 Task: Create List Upgrades in Board Website Maintenance to Workspace Digital Analytics. Create List Installations in Board Product Market Fit Analysis to Workspace Digital Analytics. Create List Customizations in Board Business Model Scalability Analysis to Workspace Digital Analytics
Action: Mouse moved to (609, 141)
Screenshot: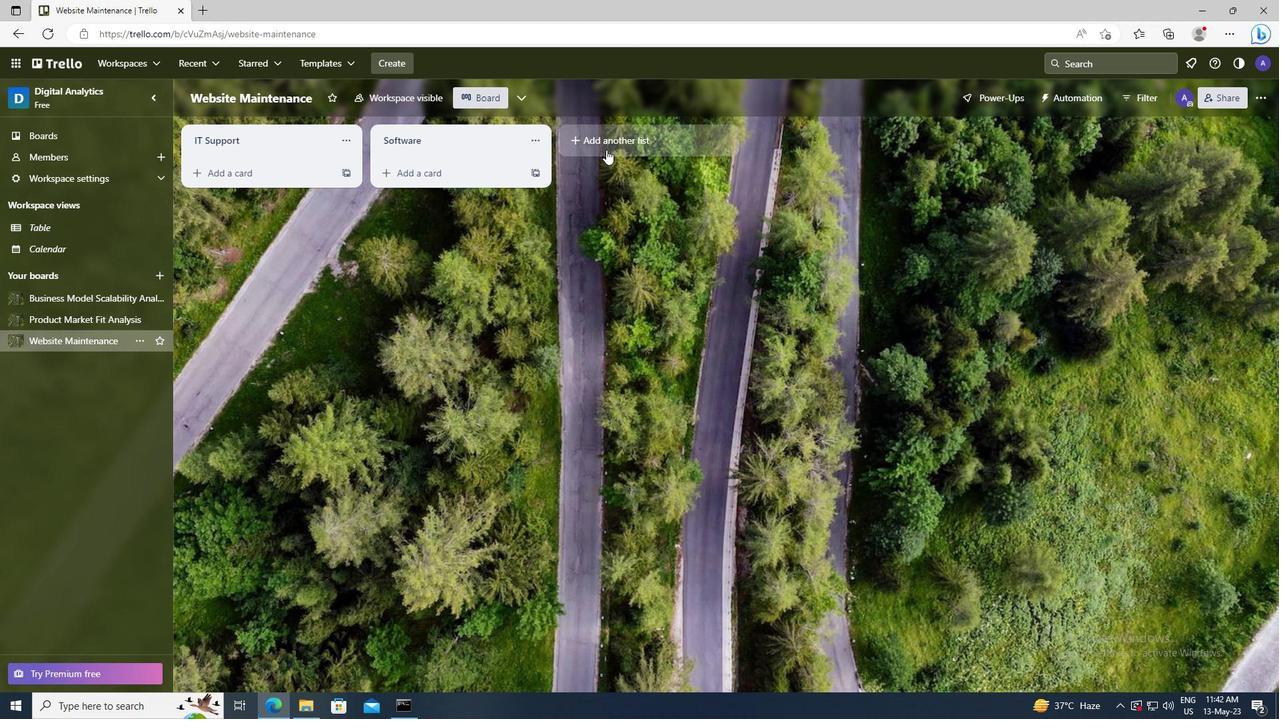 
Action: Mouse pressed left at (609, 141)
Screenshot: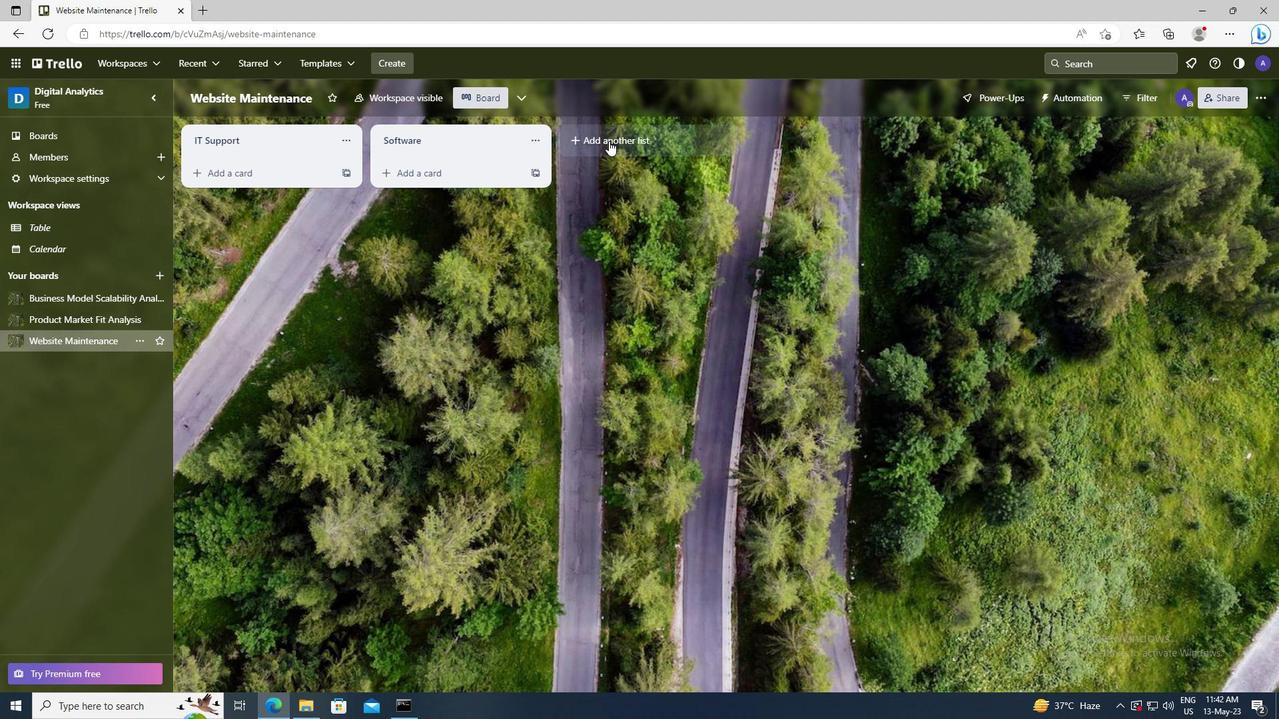 
Action: Key pressed <Key.shift>UPGRADES
Screenshot: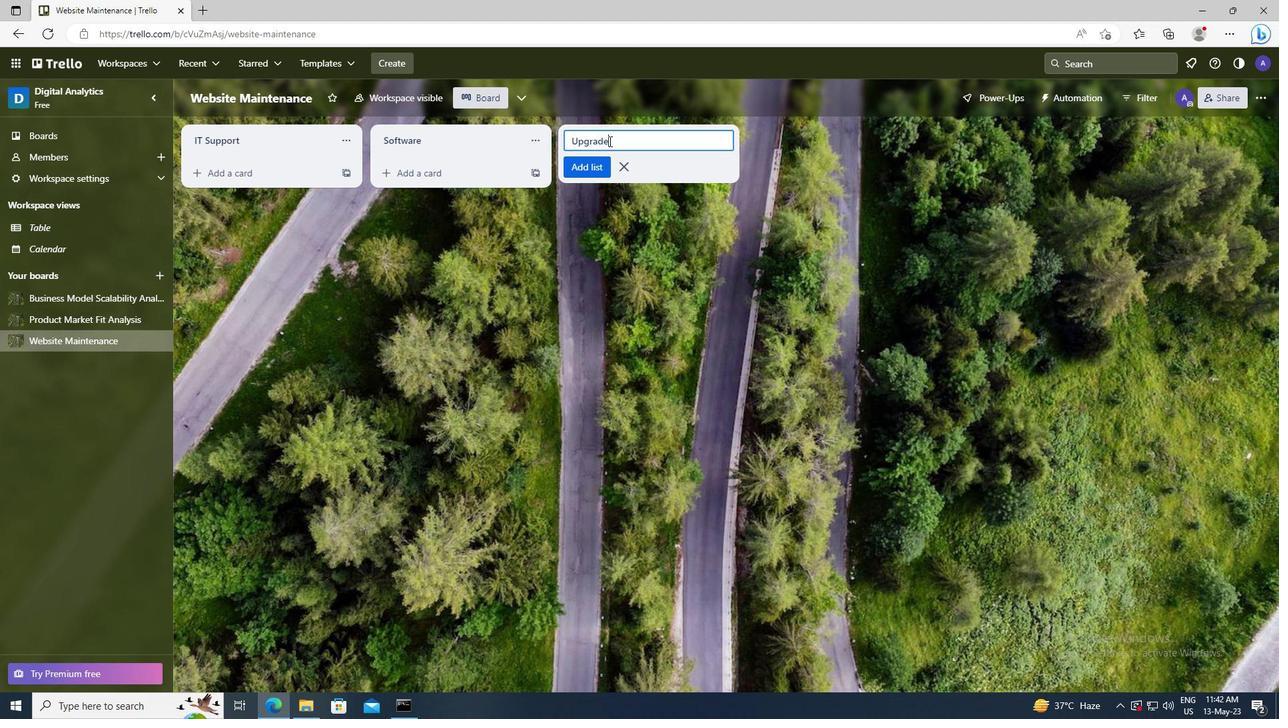 
Action: Mouse moved to (589, 169)
Screenshot: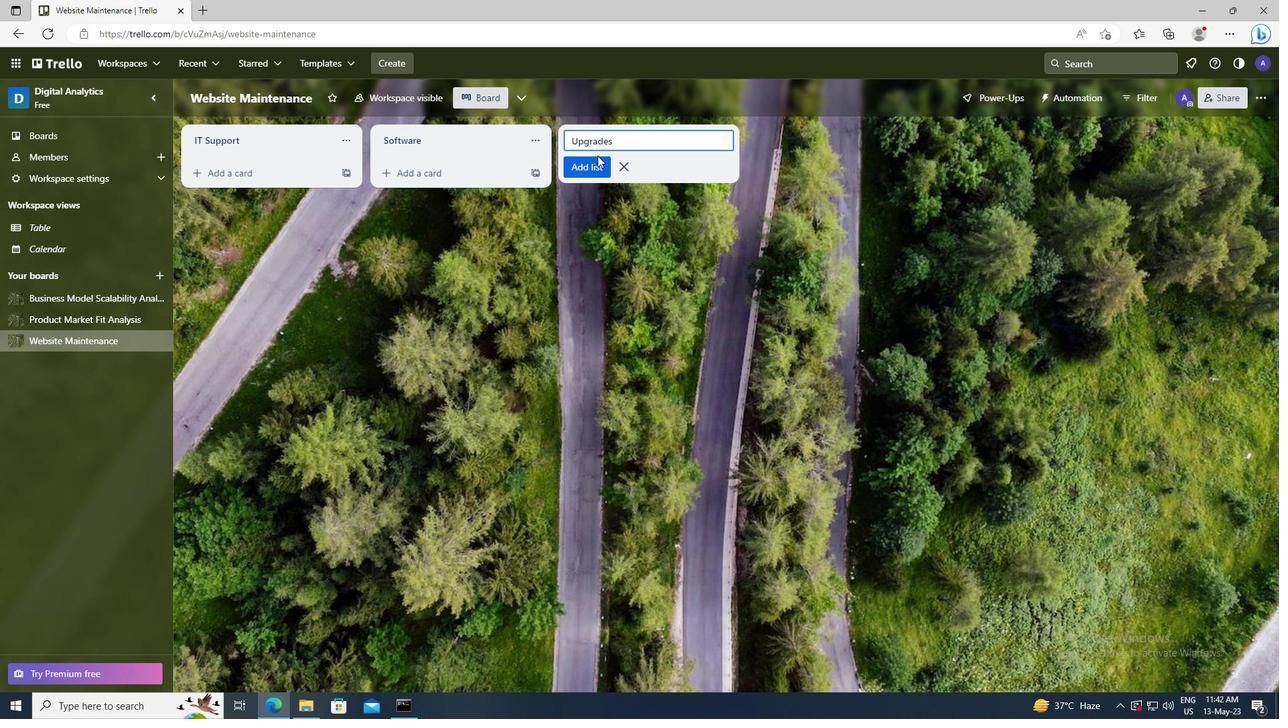 
Action: Mouse pressed left at (589, 169)
Screenshot: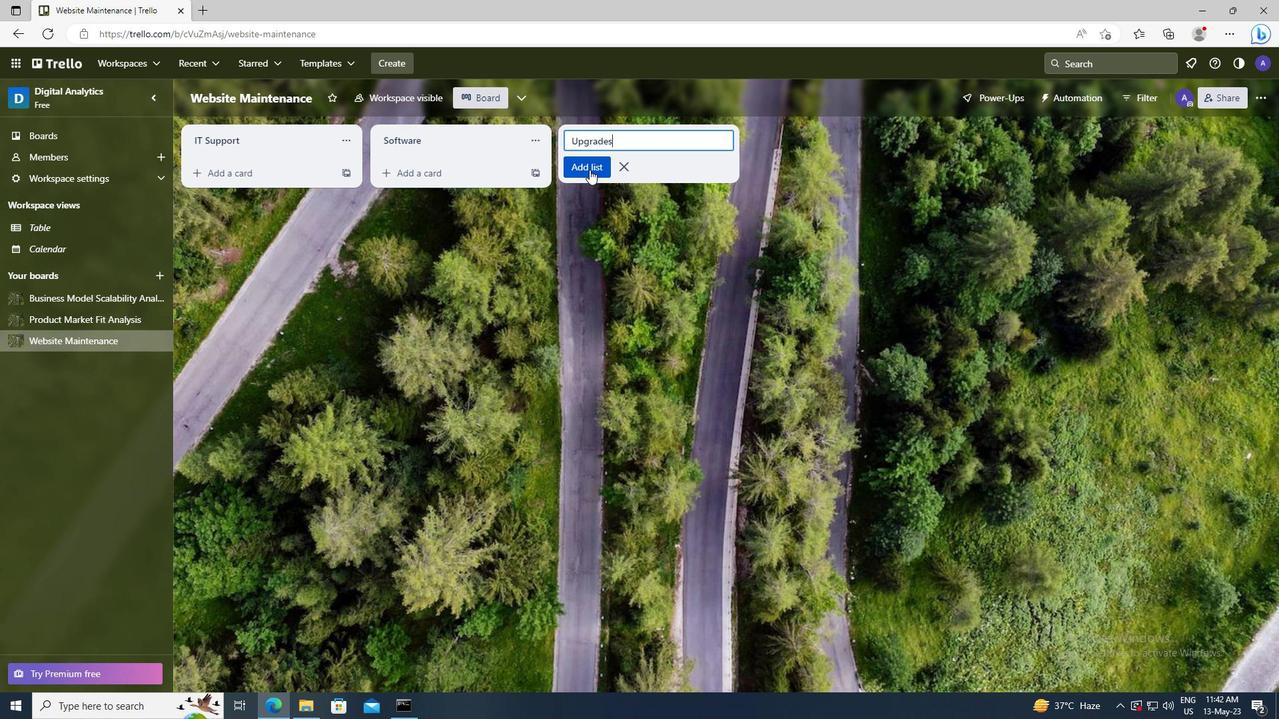 
Action: Mouse moved to (80, 319)
Screenshot: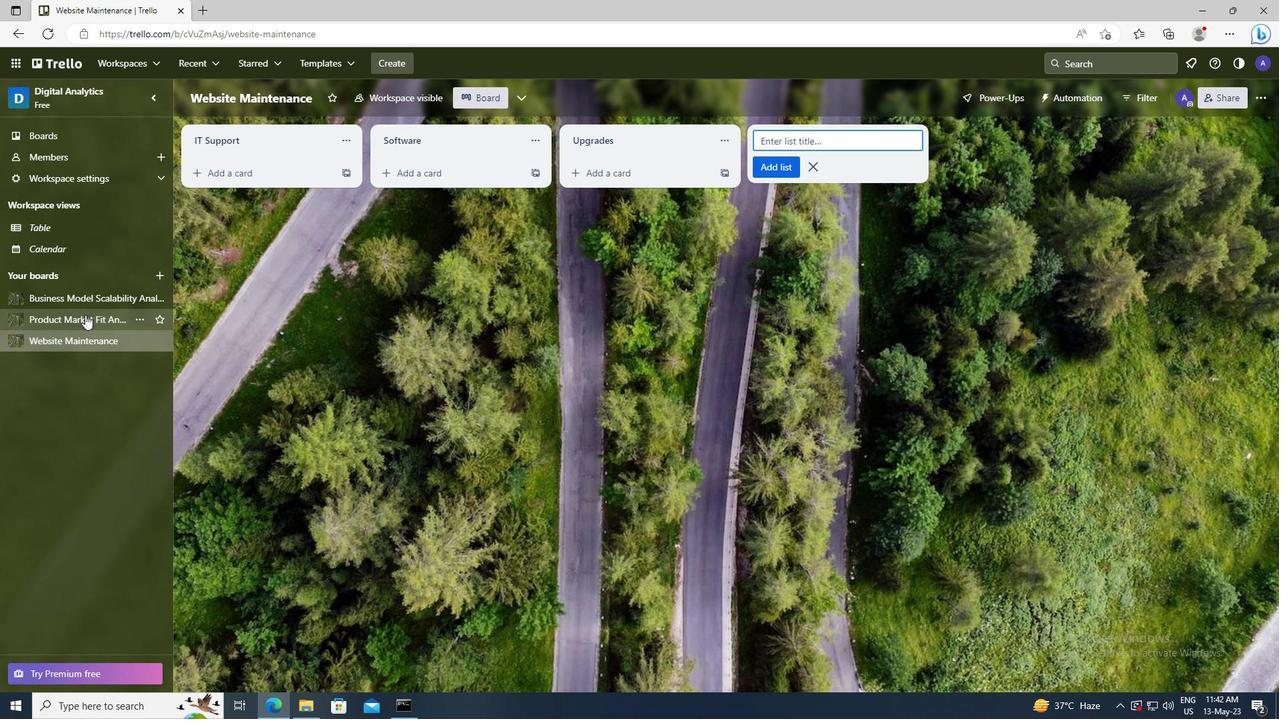 
Action: Mouse pressed left at (80, 319)
Screenshot: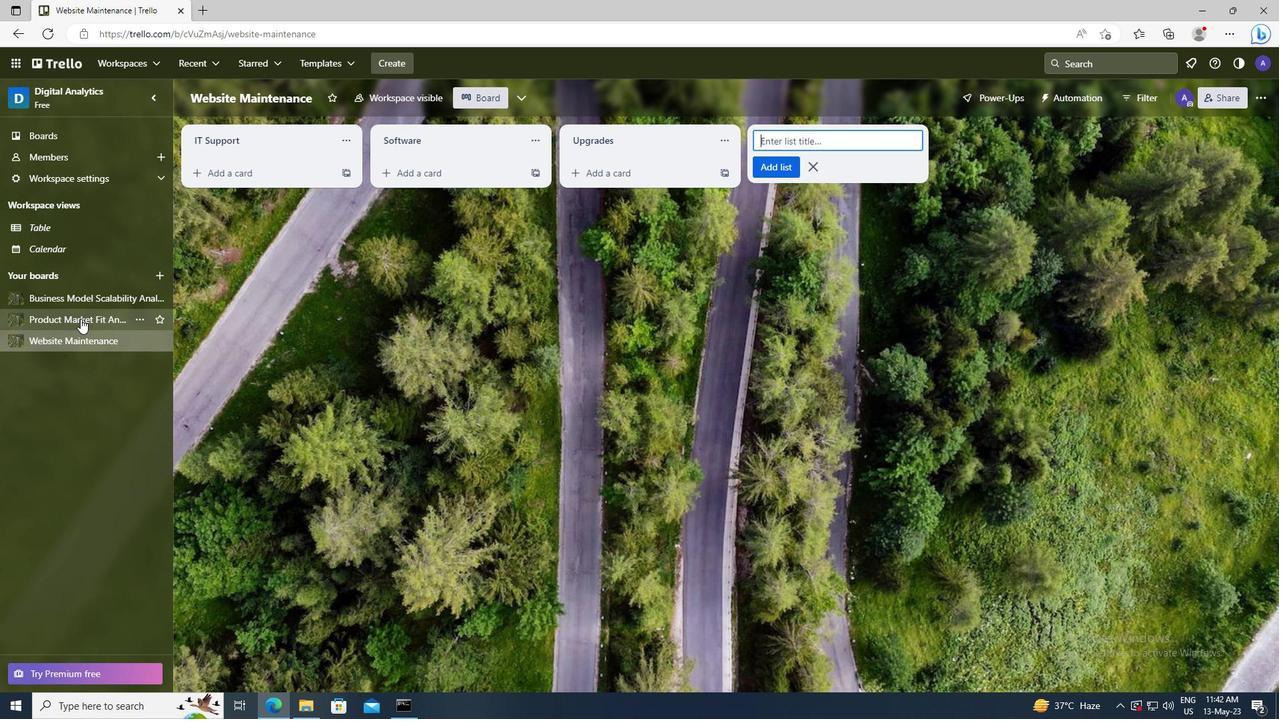 
Action: Mouse moved to (604, 141)
Screenshot: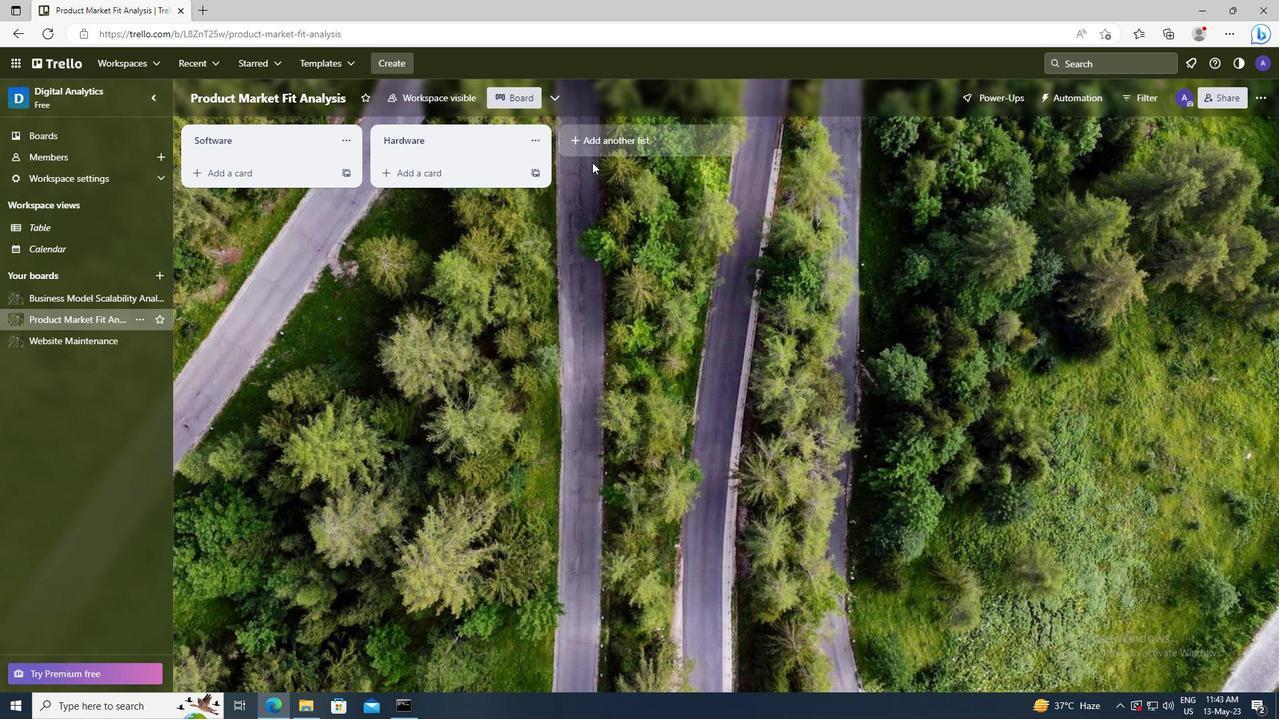
Action: Mouse pressed left at (604, 141)
Screenshot: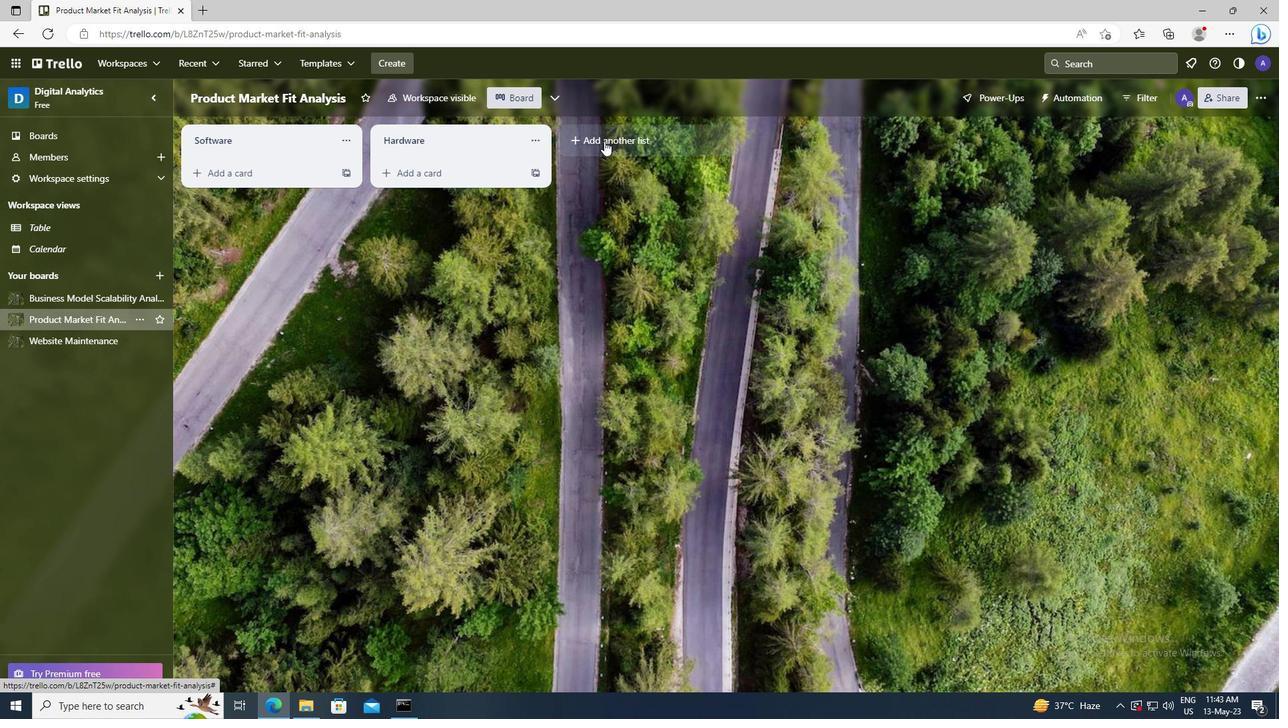 
Action: Key pressed <Key.shift>INSTALLATIONS
Screenshot: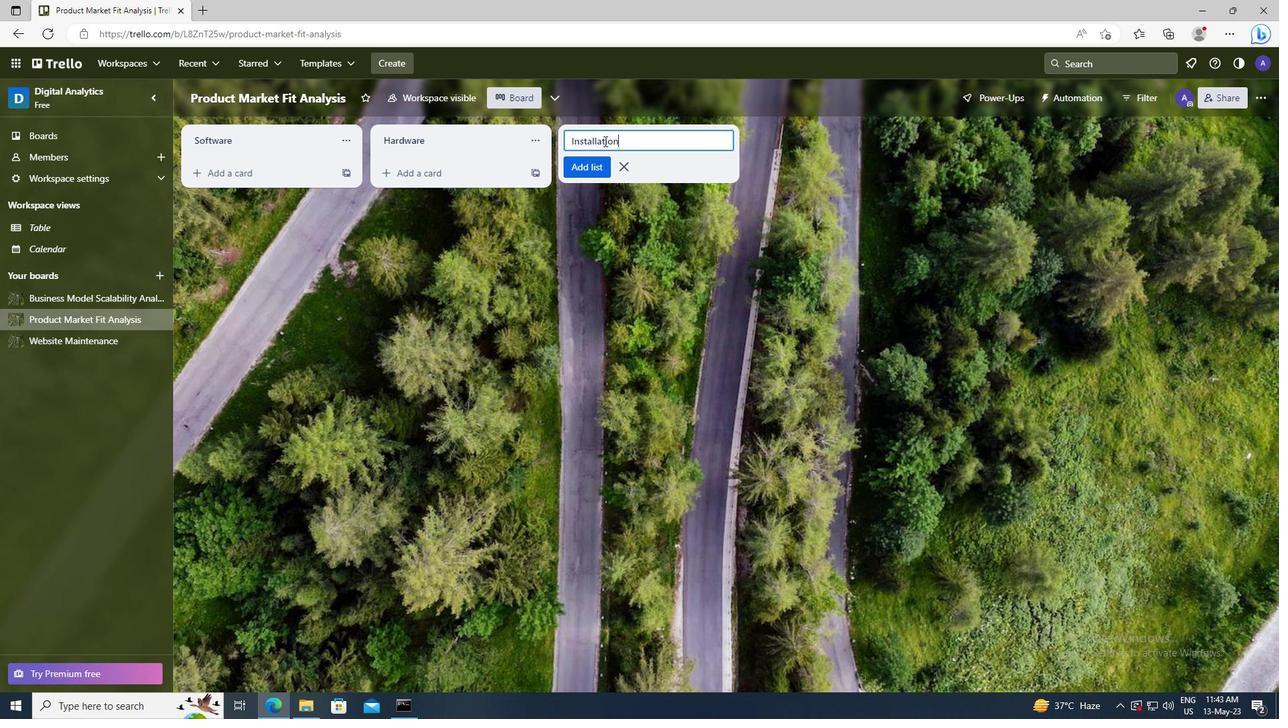 
Action: Mouse moved to (597, 164)
Screenshot: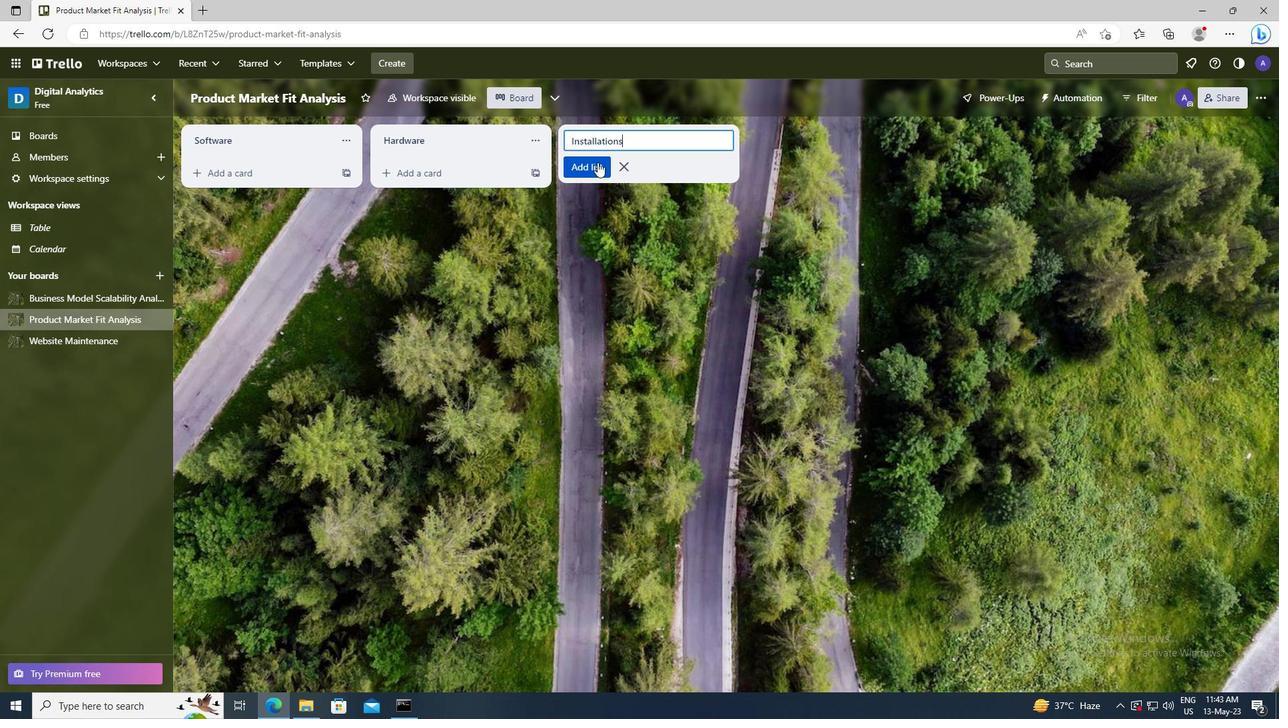 
Action: Mouse pressed left at (597, 164)
Screenshot: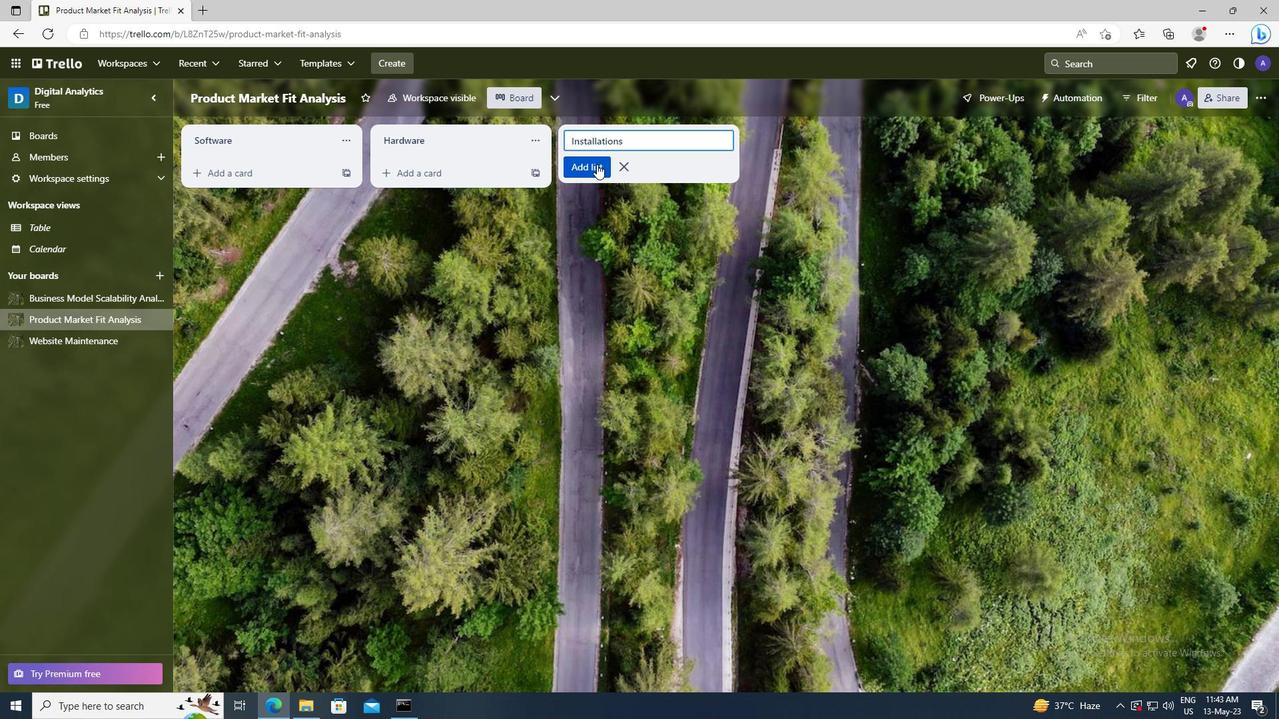 
Action: Mouse moved to (83, 300)
Screenshot: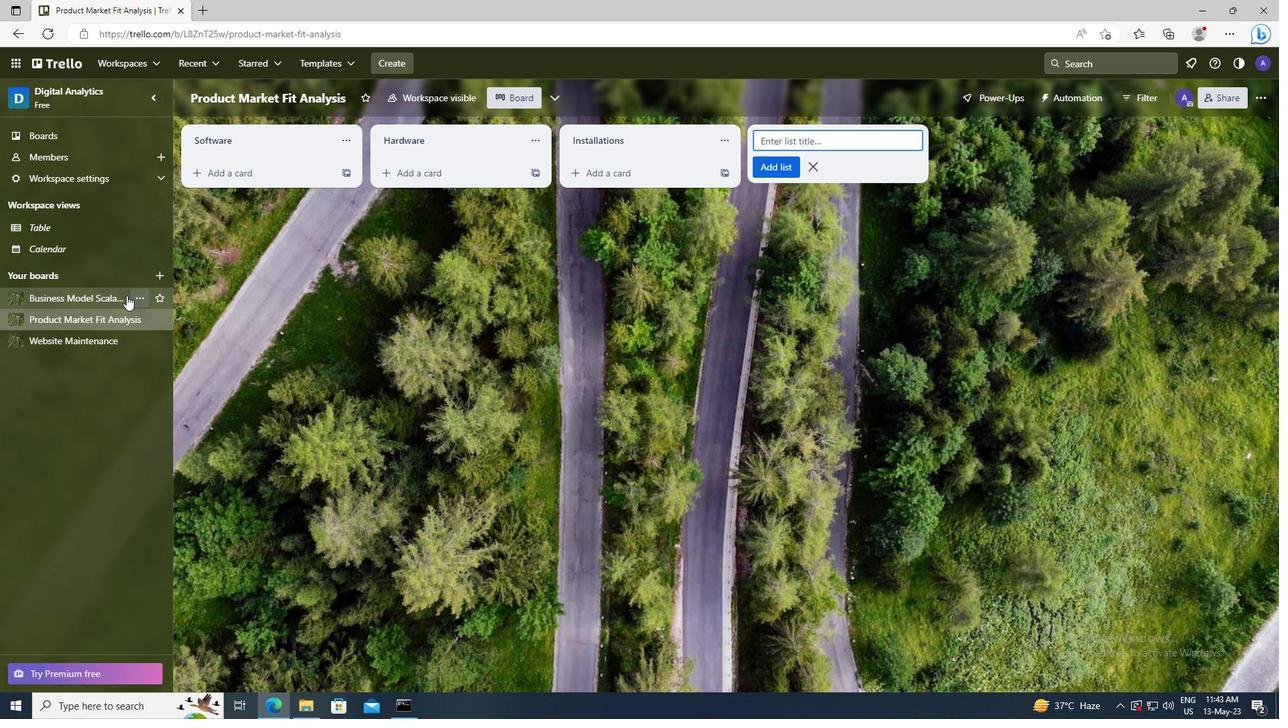 
Action: Mouse pressed left at (83, 300)
Screenshot: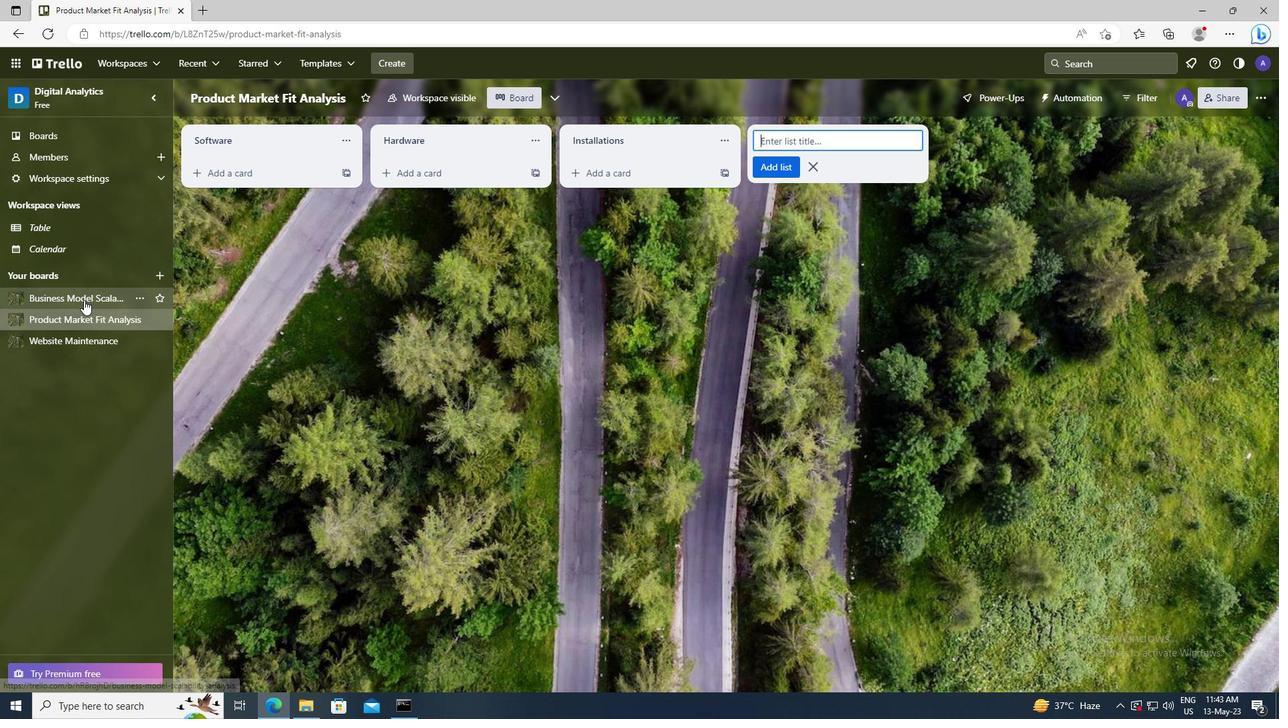 
Action: Mouse moved to (606, 142)
Screenshot: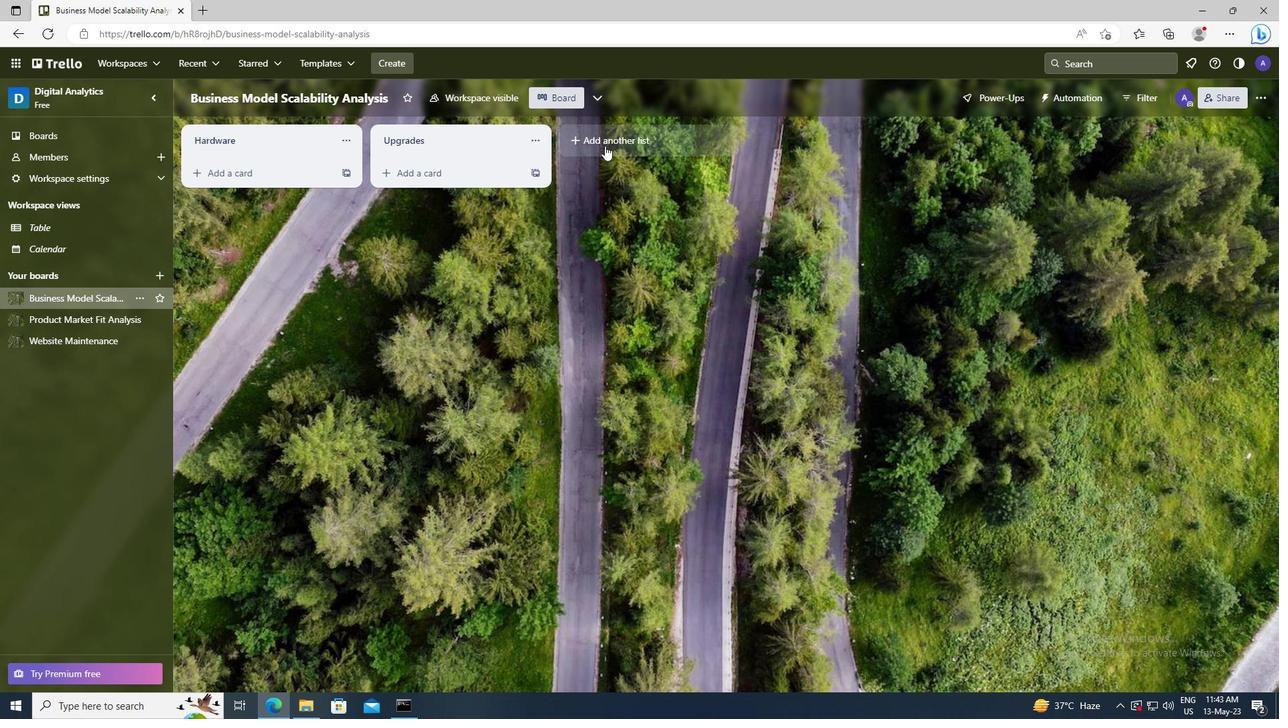 
Action: Mouse pressed left at (606, 142)
Screenshot: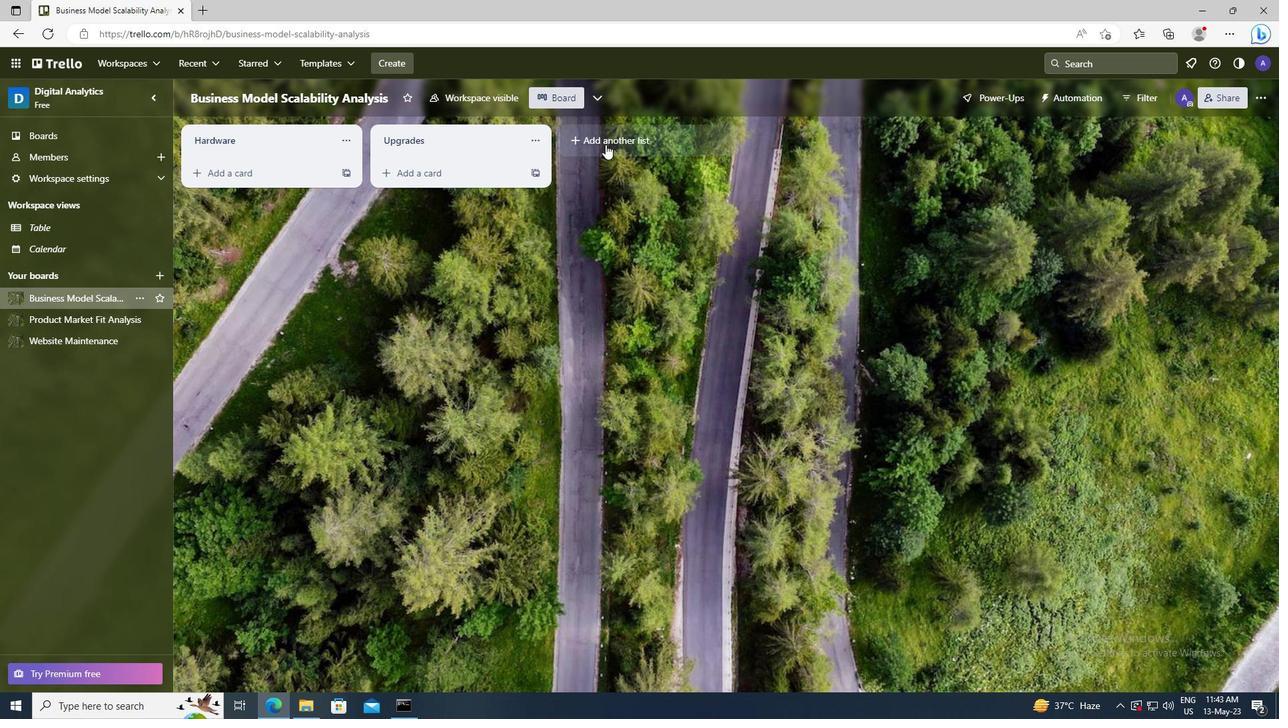 
Action: Key pressed <Key.shift>CUSTOMIZATIONS
Screenshot: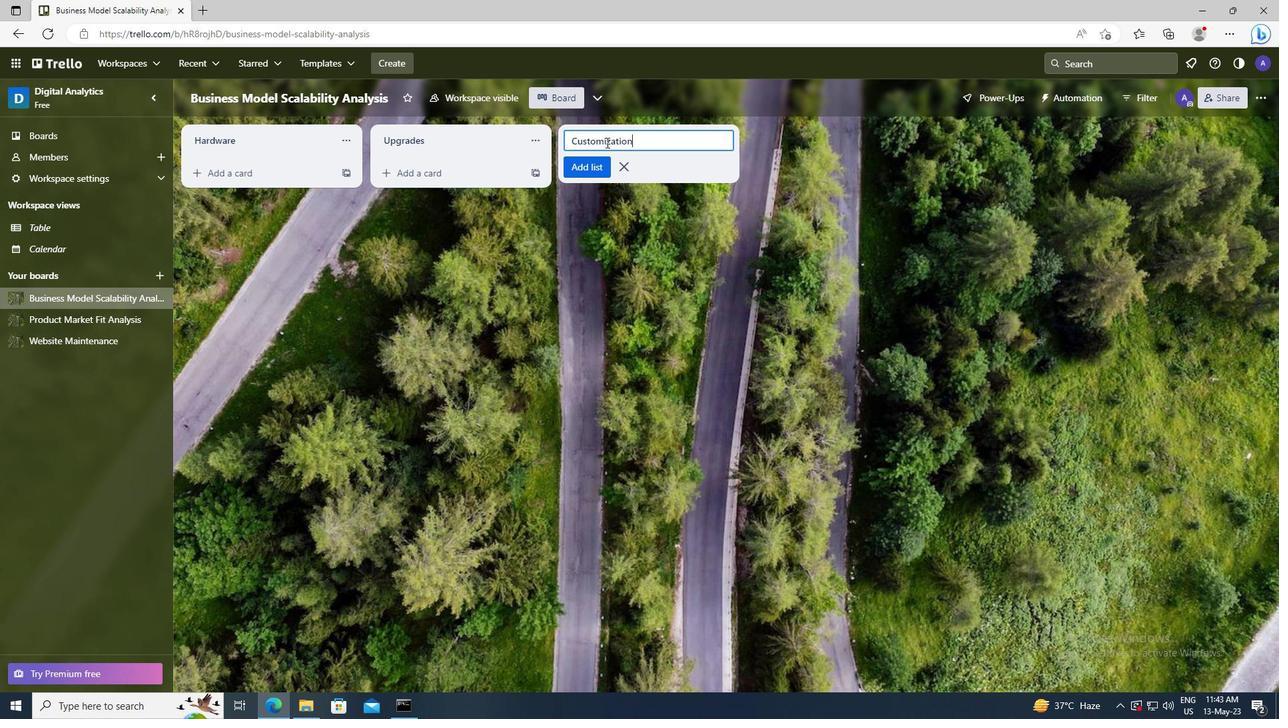 
Action: Mouse moved to (595, 167)
Screenshot: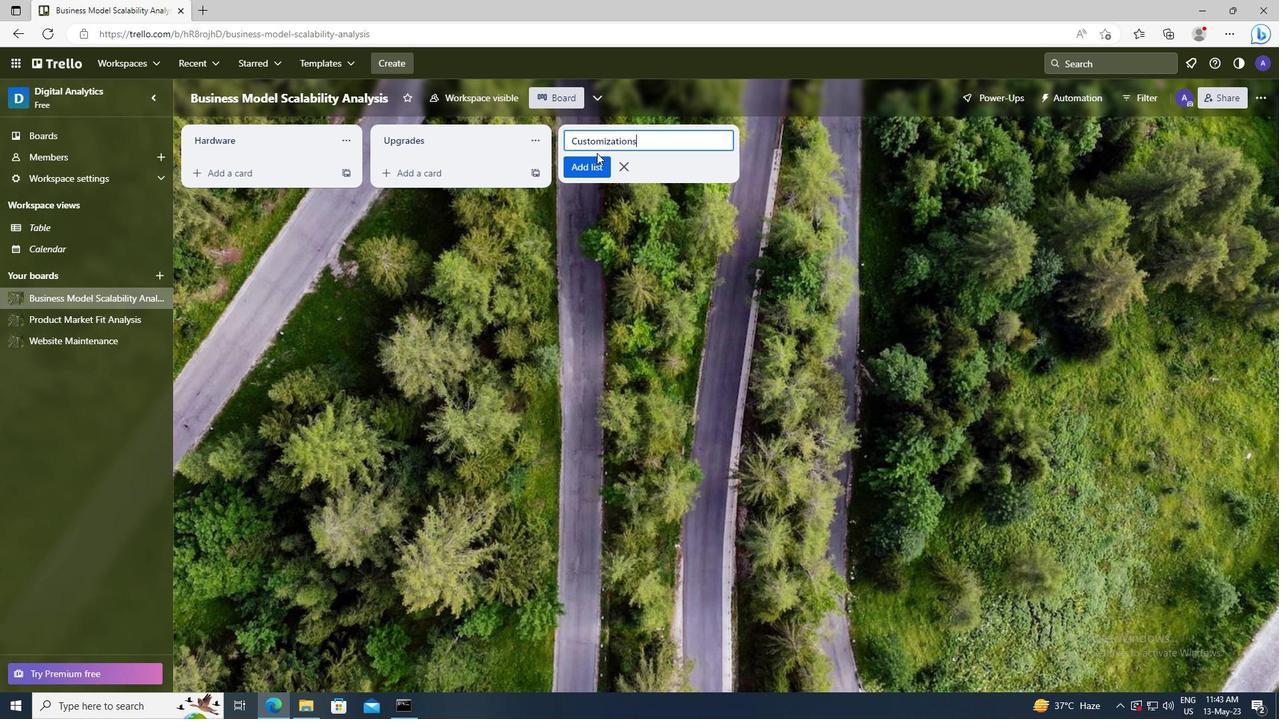 
Action: Mouse pressed left at (595, 167)
Screenshot: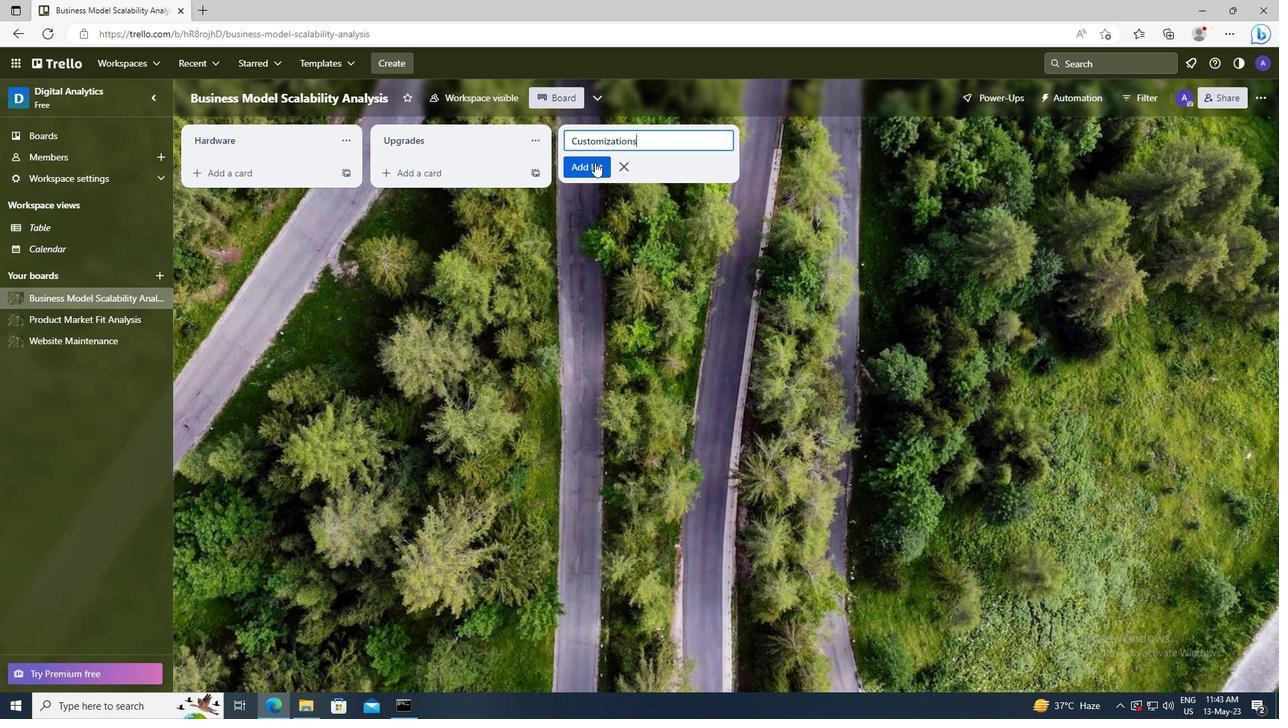
